 Task: Create ChildIssue0053 as Child Issue of Issue Issue0027 in Backlog  in Scrum Project Project0006 in Jira
Action: Mouse moved to (380, 430)
Screenshot: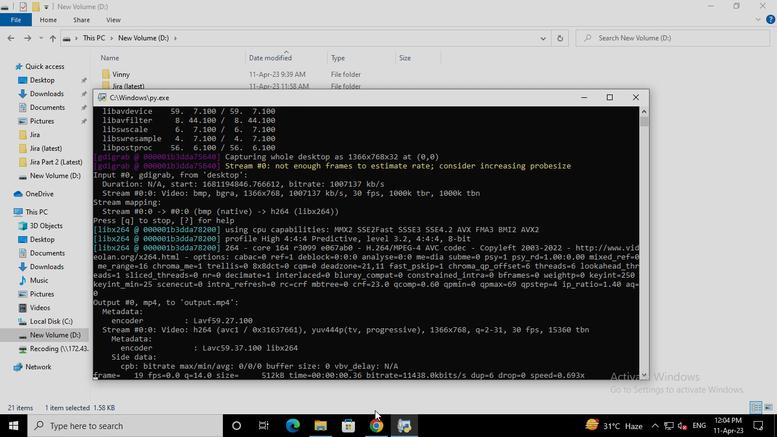 
Action: Mouse pressed left at (380, 430)
Screenshot: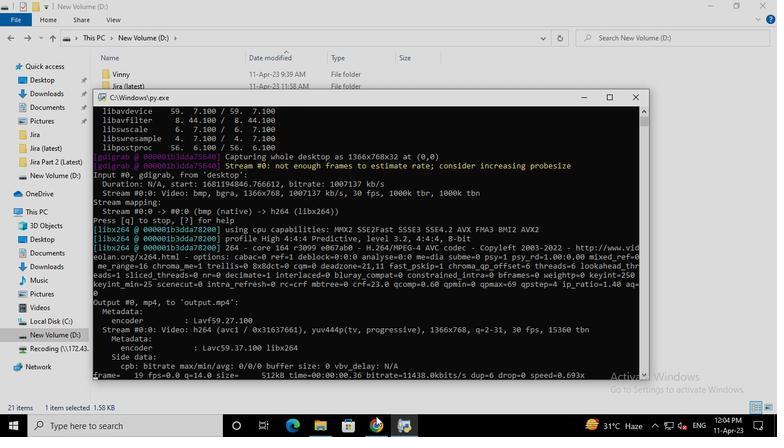 
Action: Mouse moved to (92, 179)
Screenshot: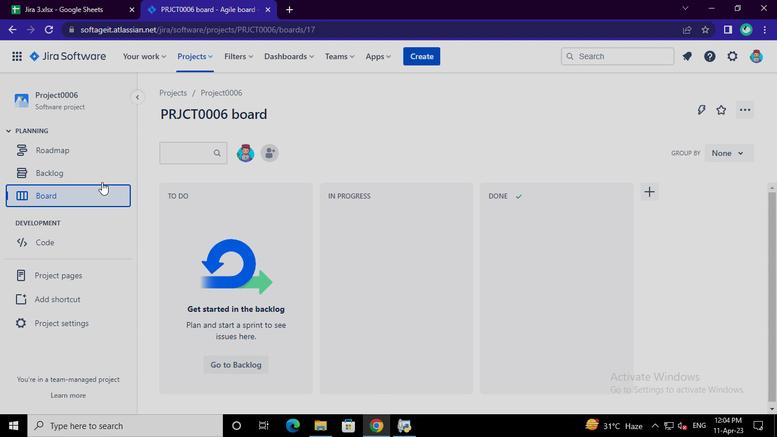 
Action: Mouse pressed left at (92, 179)
Screenshot: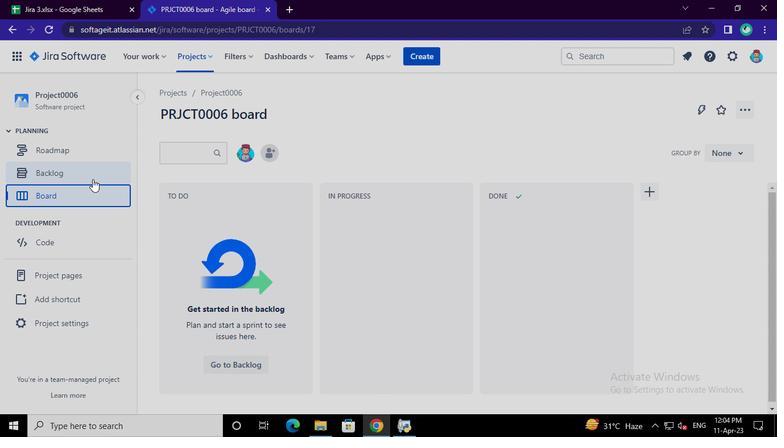 
Action: Mouse moved to (259, 271)
Screenshot: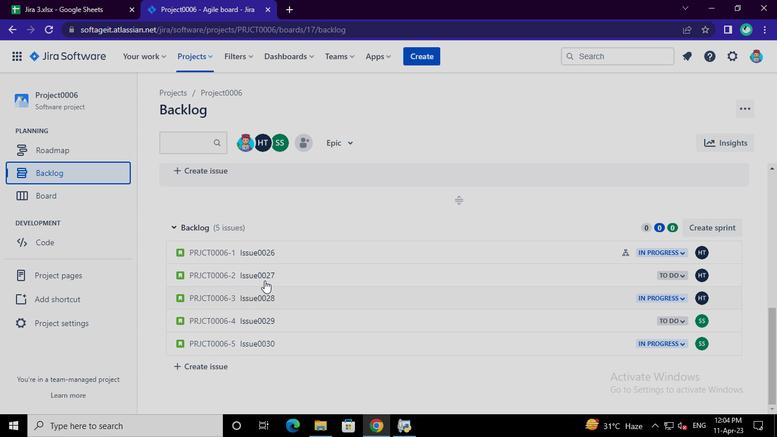 
Action: Mouse pressed left at (259, 271)
Screenshot: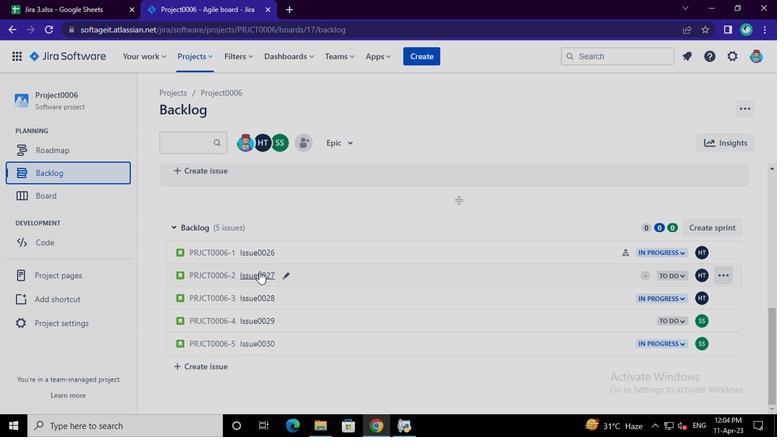 
Action: Mouse moved to (572, 231)
Screenshot: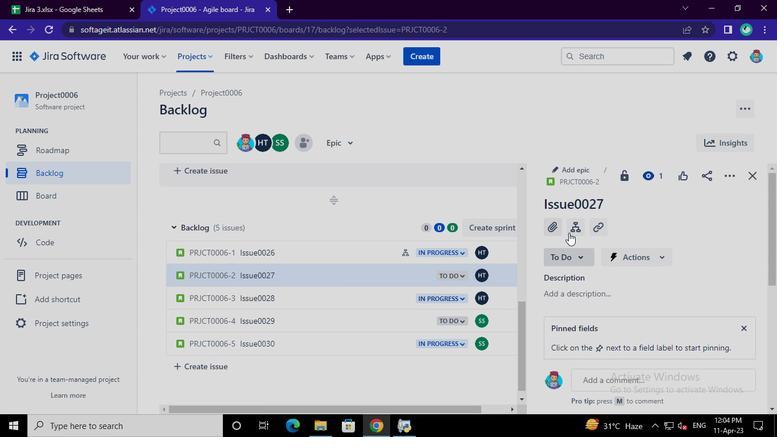 
Action: Mouse pressed left at (572, 231)
Screenshot: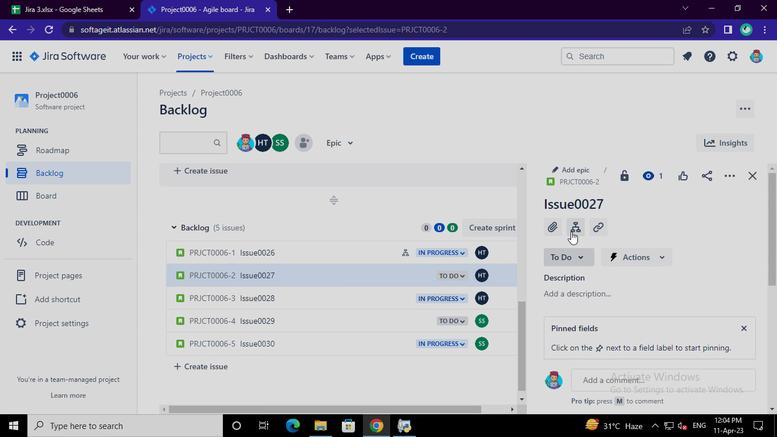 
Action: Mouse moved to (587, 273)
Screenshot: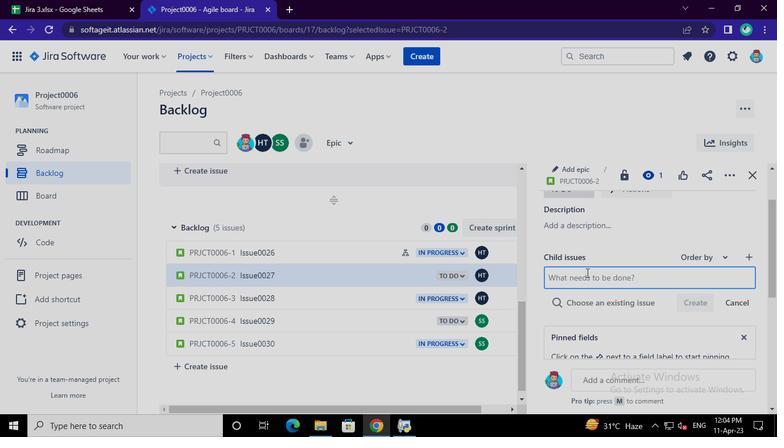 
Action: Mouse pressed left at (587, 273)
Screenshot: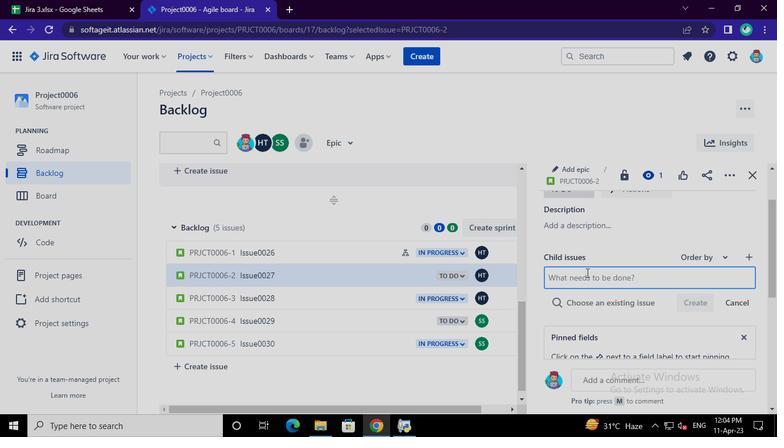 
Action: Keyboard Key.shift
Screenshot: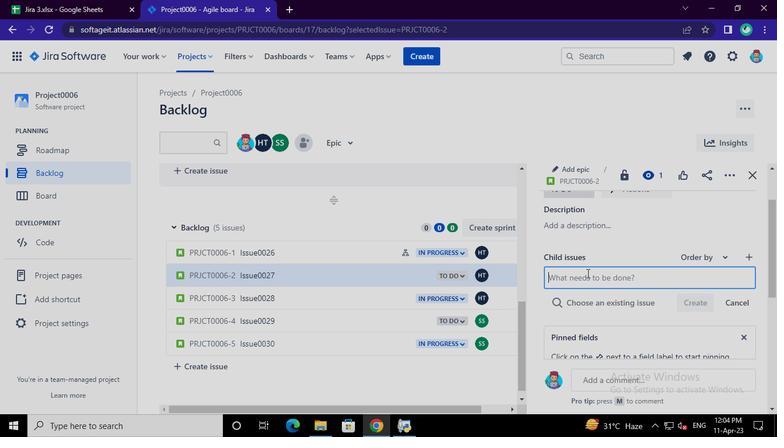 
Action: Keyboard C
Screenshot: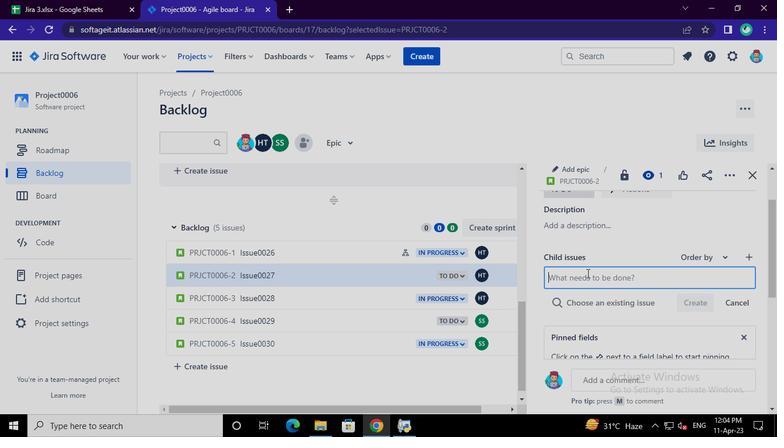 
Action: Keyboard h
Screenshot: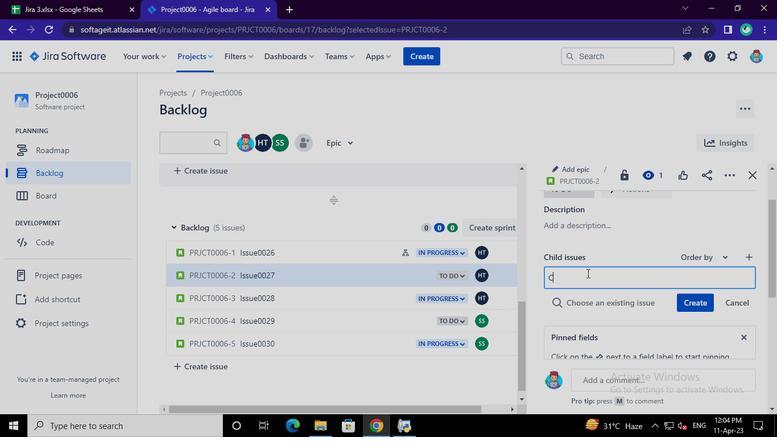 
Action: Keyboard i
Screenshot: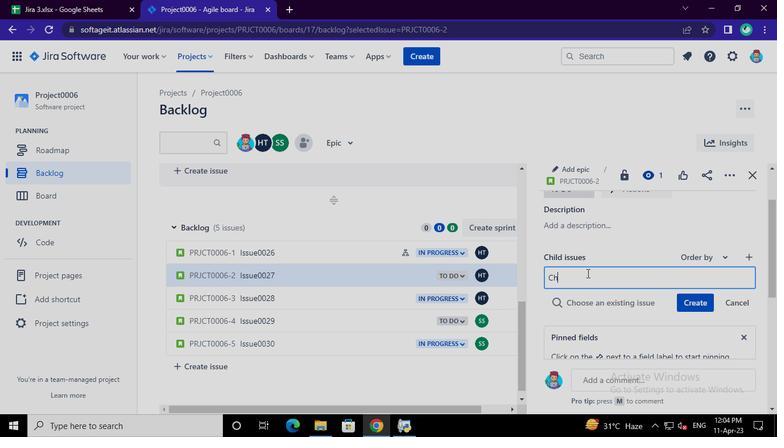 
Action: Keyboard l
Screenshot: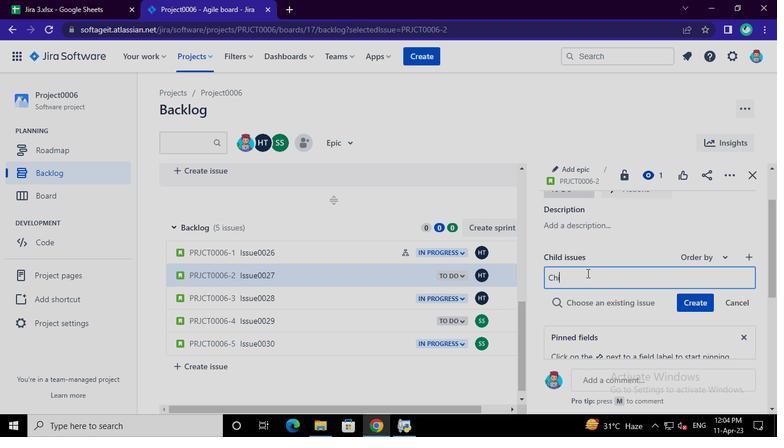
Action: Keyboard d
Screenshot: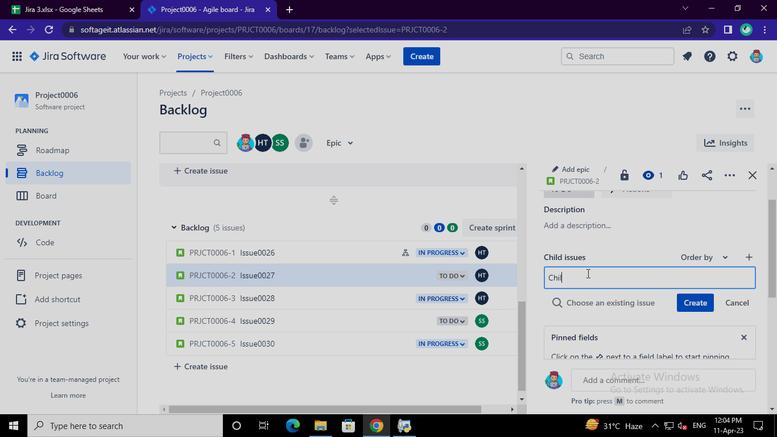 
Action: Keyboard Key.shift
Screenshot: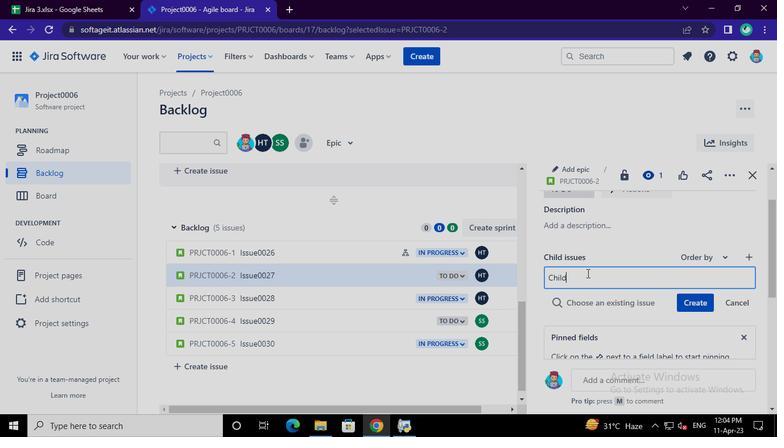 
Action: Keyboard I
Screenshot: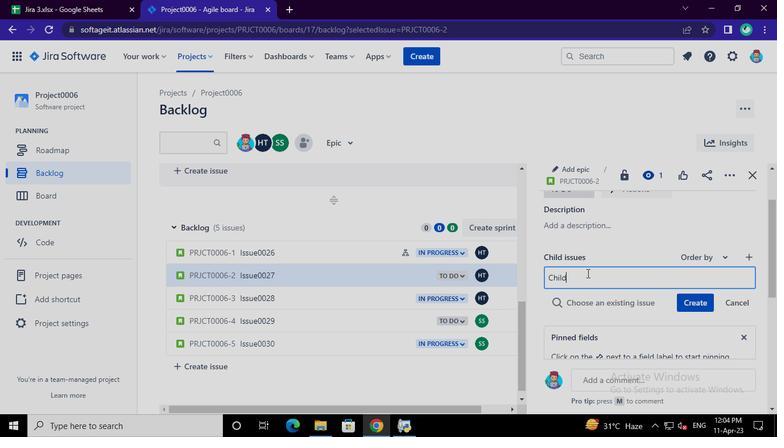 
Action: Keyboard s
Screenshot: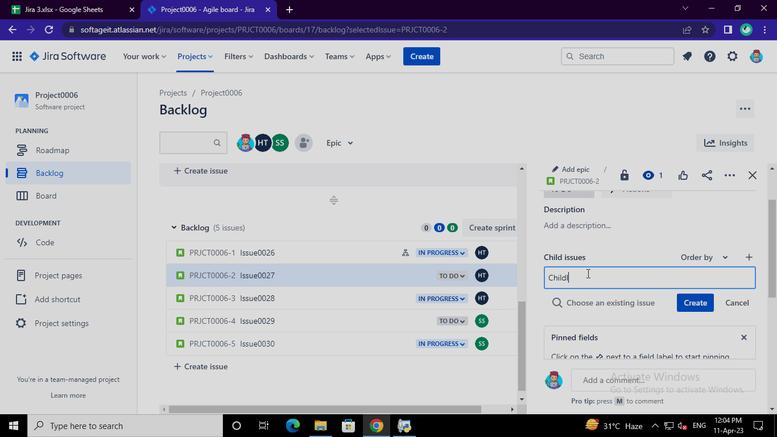 
Action: Keyboard s
Screenshot: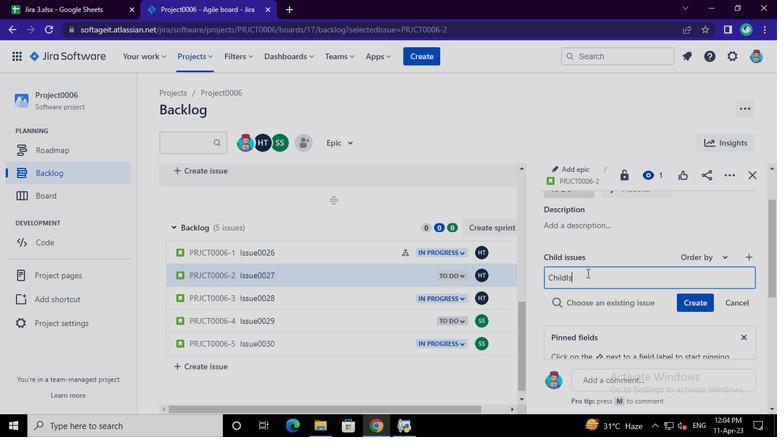 
Action: Keyboard u
Screenshot: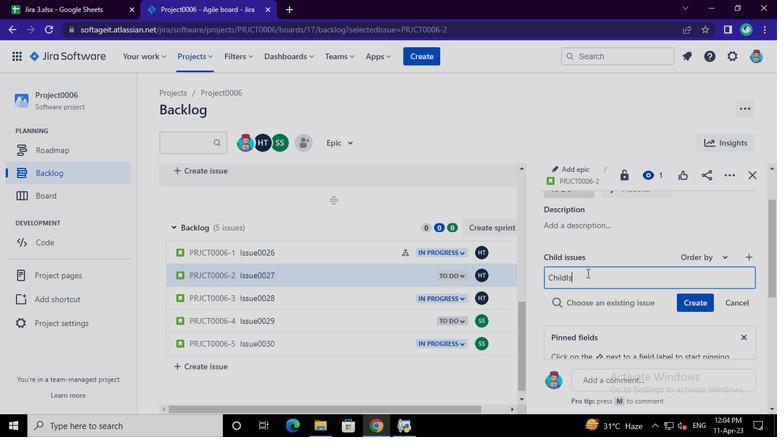 
Action: Keyboard e
Screenshot: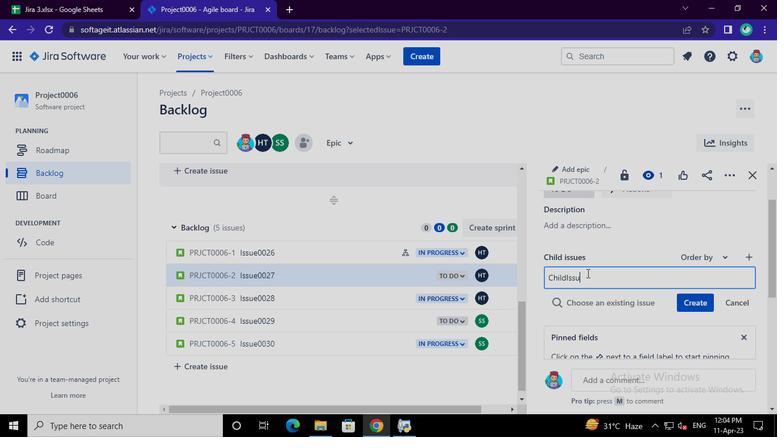 
Action: Keyboard <96>
Screenshot: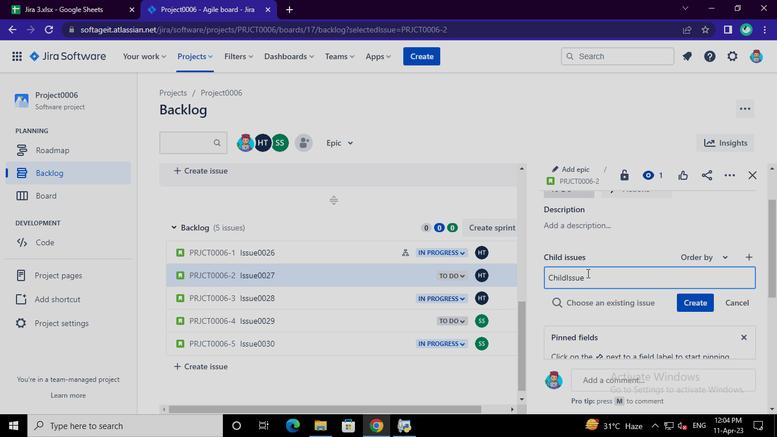 
Action: Keyboard <96>
Screenshot: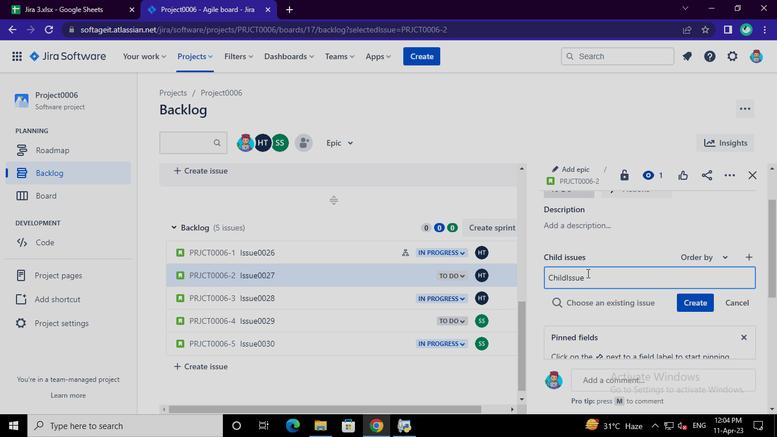 
Action: Keyboard <101>
Screenshot: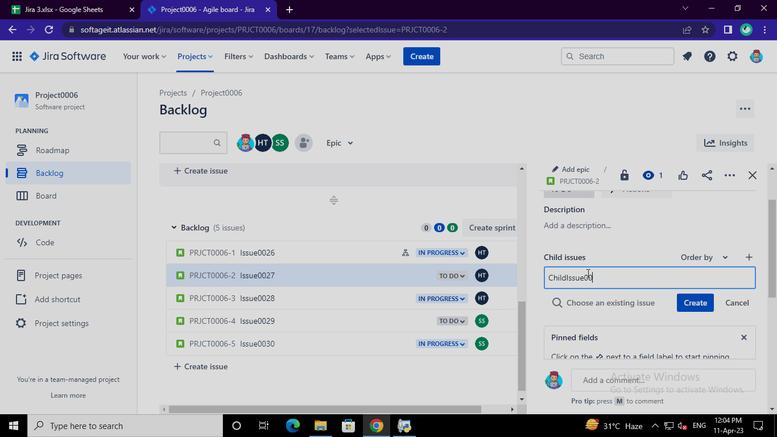 
Action: Keyboard <99>
Screenshot: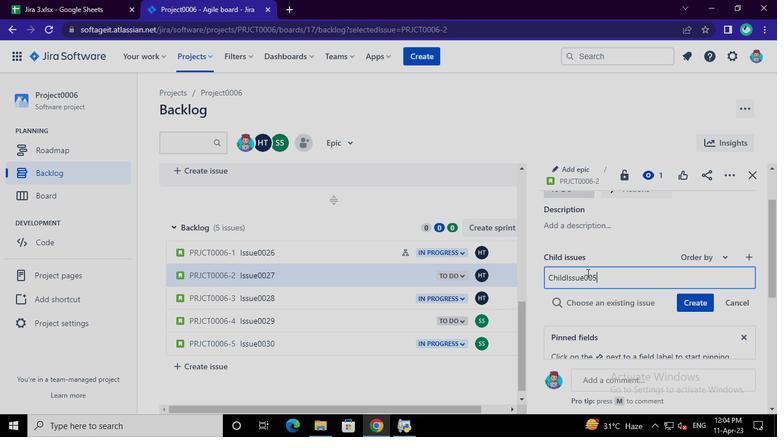 
Action: Mouse moved to (701, 301)
Screenshot: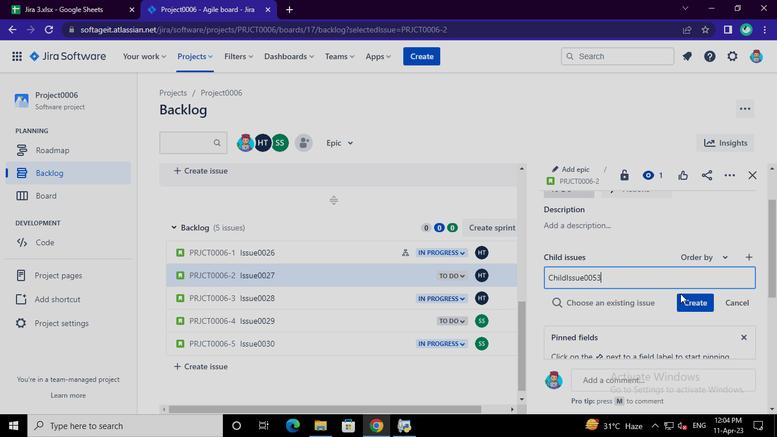 
Action: Mouse pressed left at (701, 301)
Screenshot: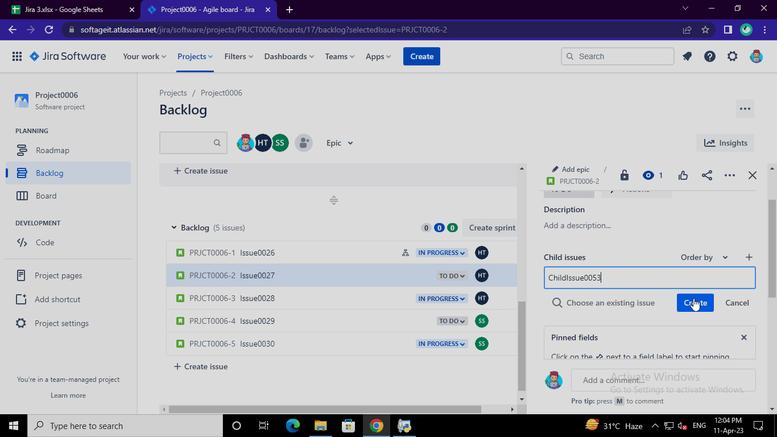 
Action: Mouse moved to (414, 429)
Screenshot: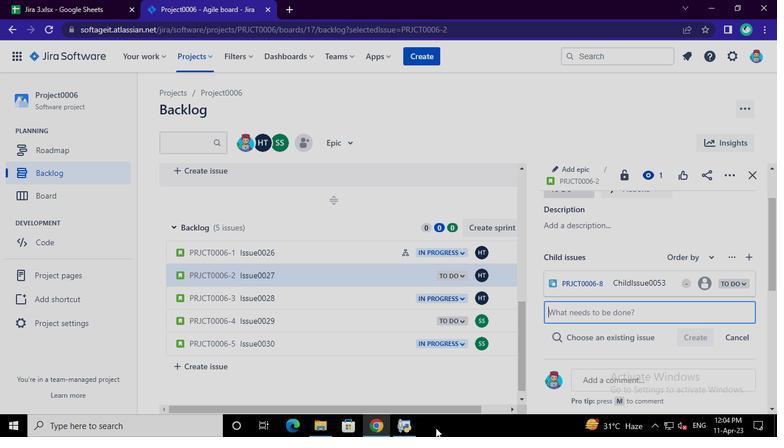
Action: Mouse pressed left at (414, 429)
Screenshot: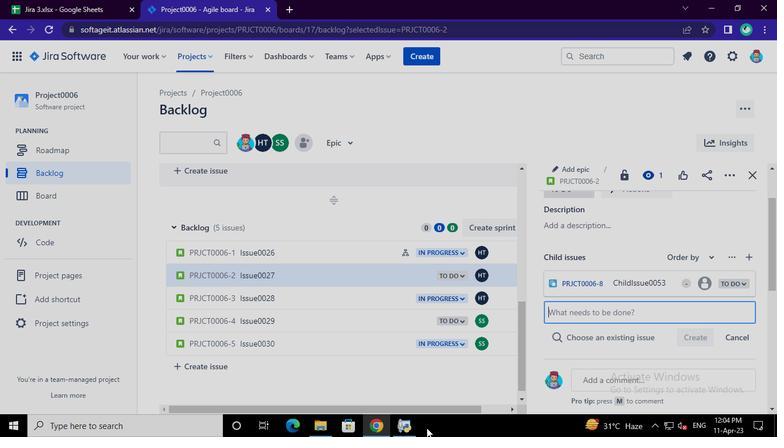 
Action: Mouse moved to (632, 99)
Screenshot: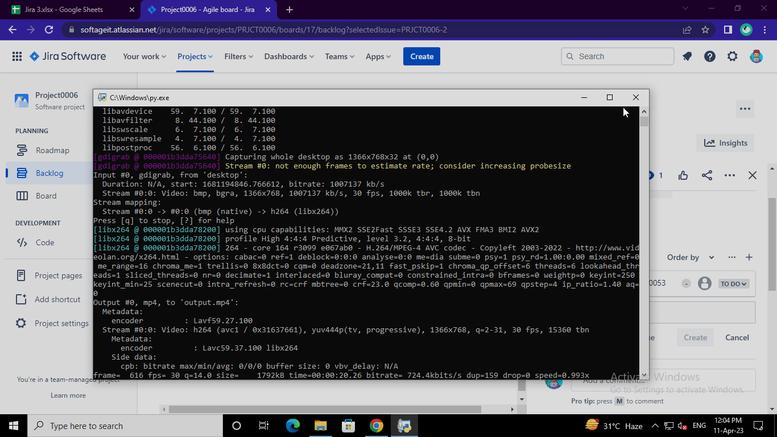 
Action: Mouse pressed left at (632, 99)
Screenshot: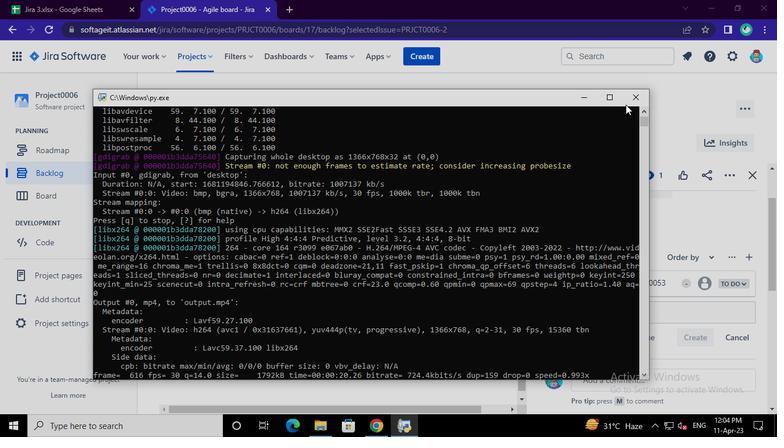 
